 Task: Create a section Code Standardization Sprint and in the section, add a milestone Data Privacy and Protection Implementation in the project TrueLine.
Action: Mouse moved to (61, 571)
Screenshot: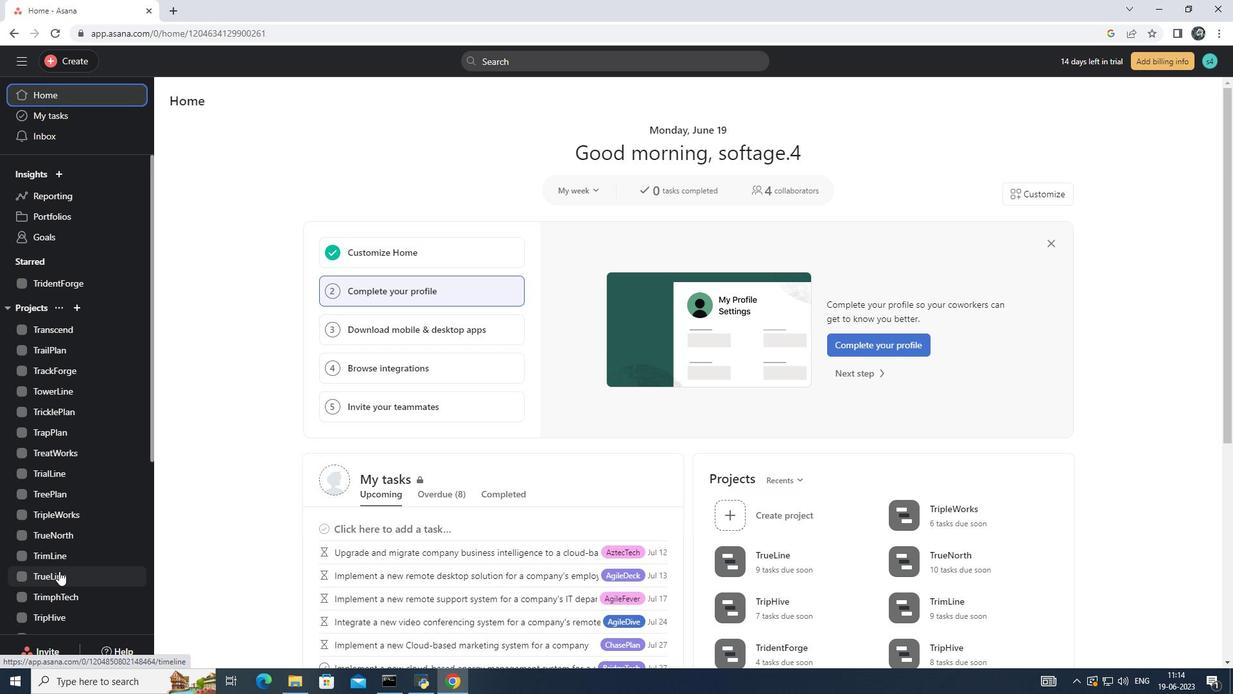 
Action: Mouse pressed left at (61, 571)
Screenshot: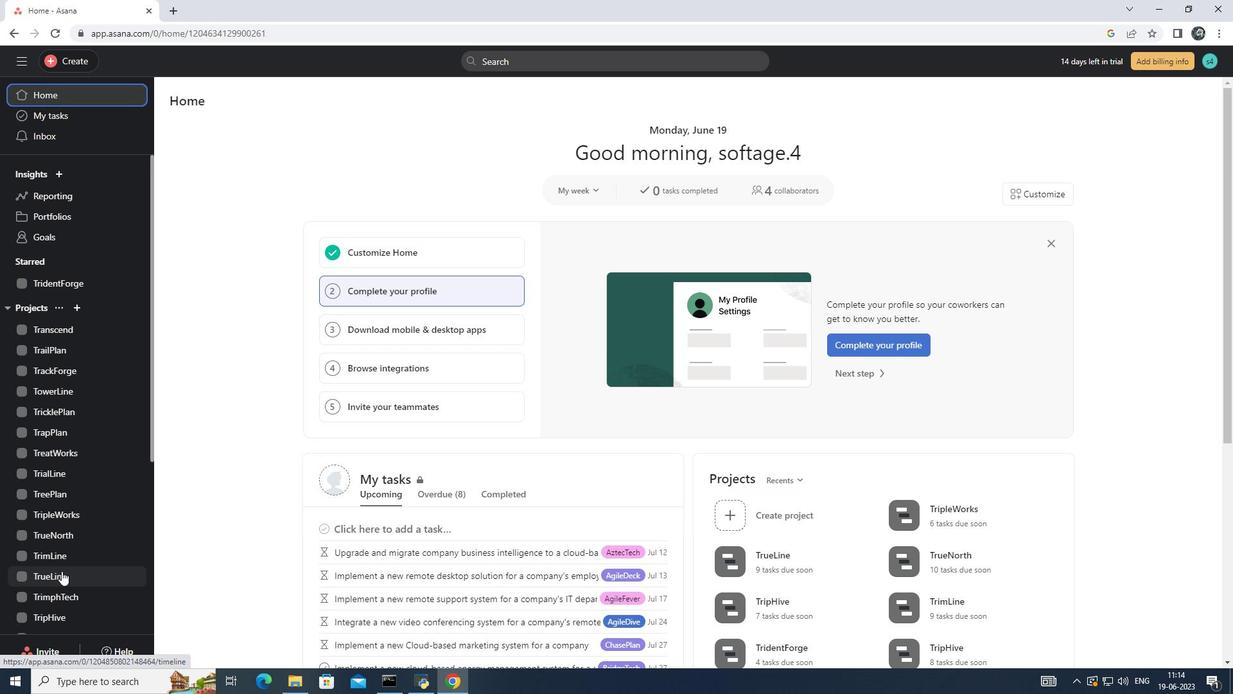 
Action: Mouse moved to (280, 480)
Screenshot: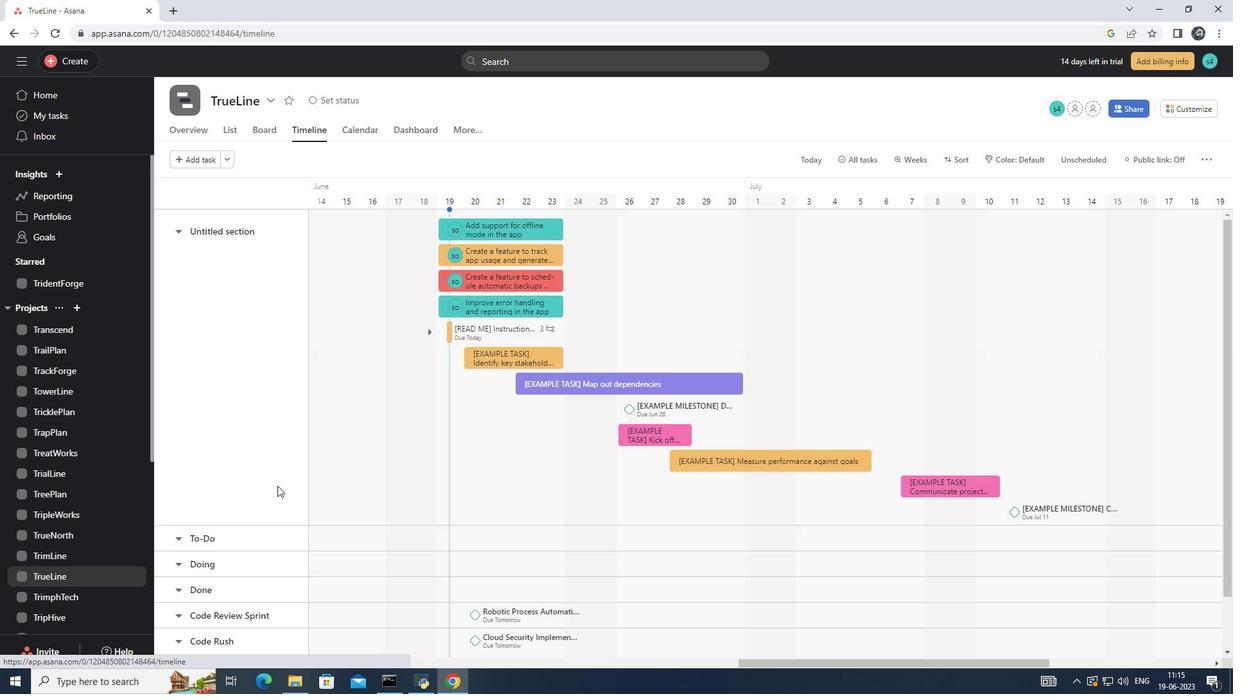 
Action: Mouse scrolled (280, 480) with delta (0, 0)
Screenshot: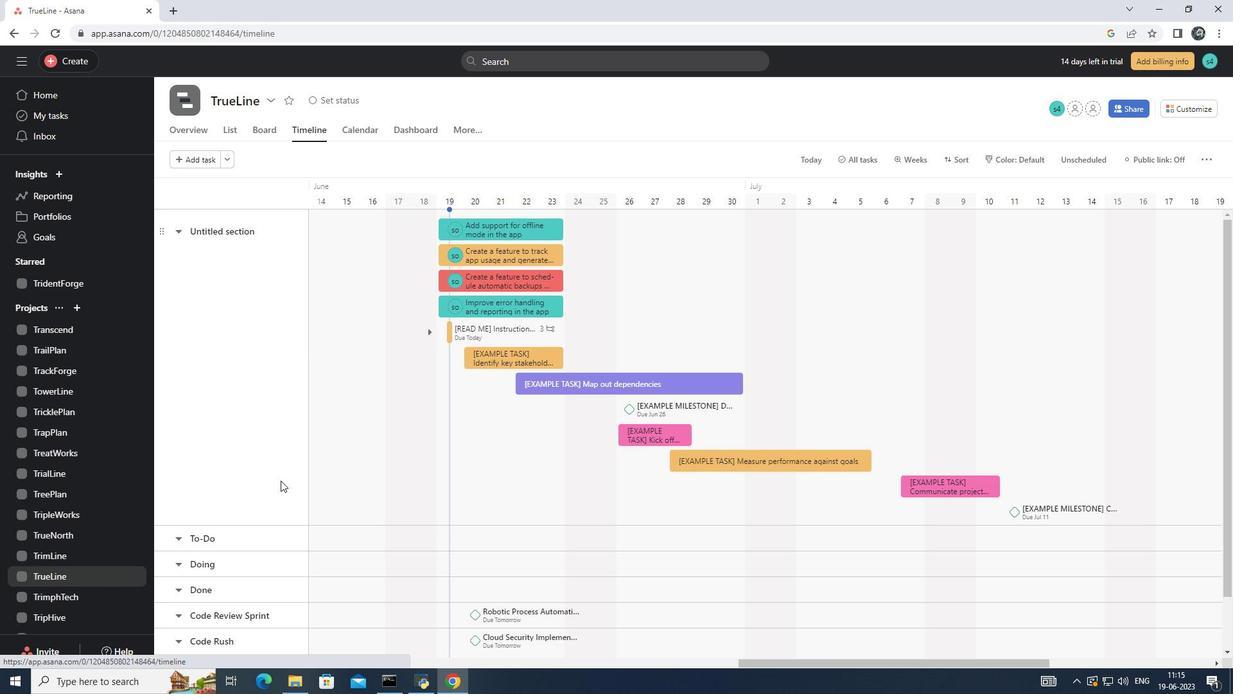 
Action: Mouse scrolled (280, 480) with delta (0, 0)
Screenshot: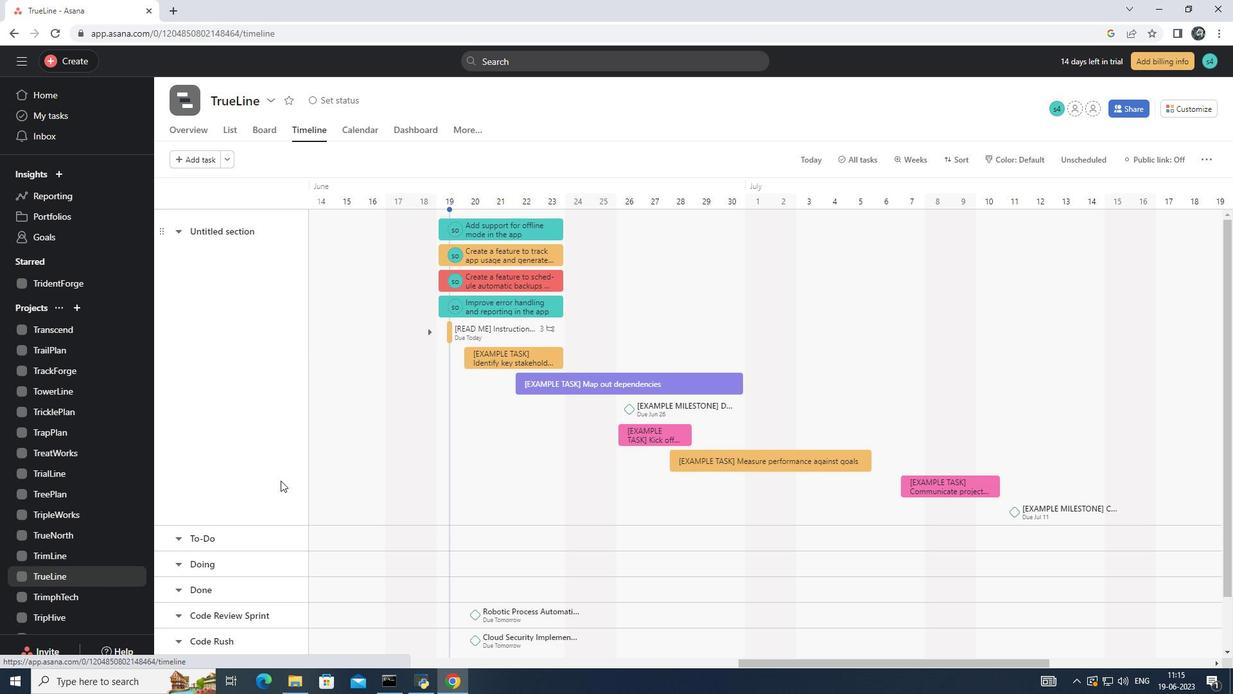 
Action: Mouse scrolled (280, 480) with delta (0, 0)
Screenshot: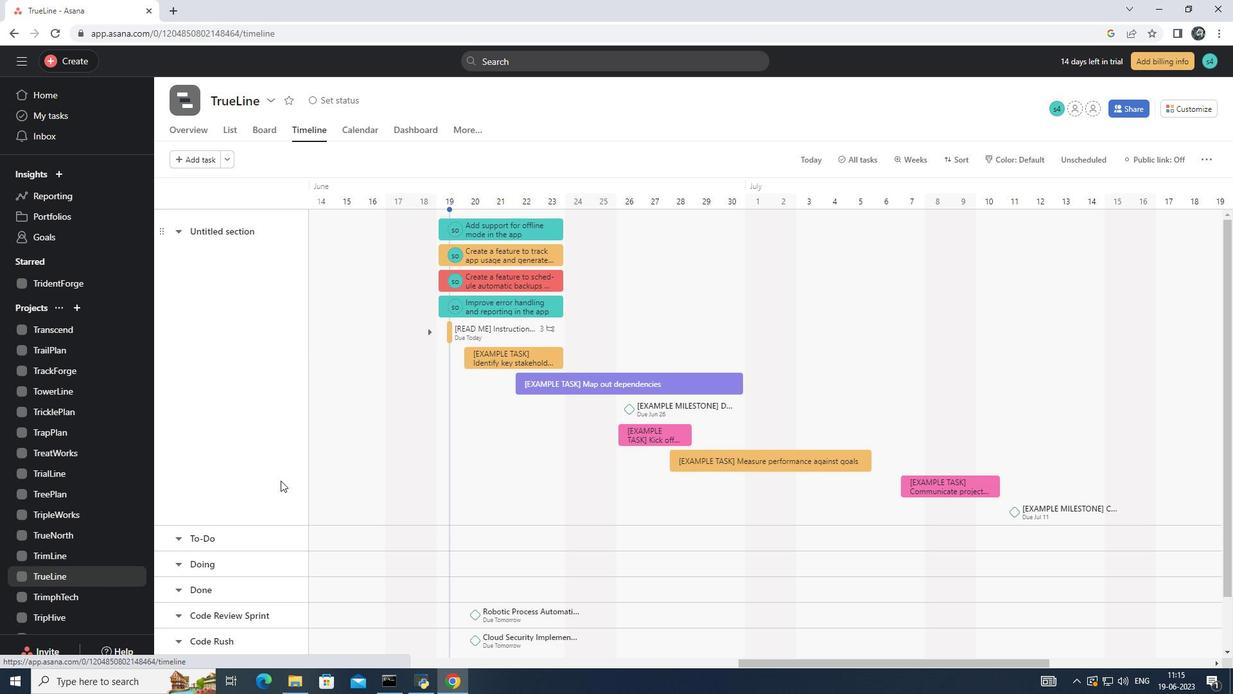 
Action: Mouse moved to (210, 603)
Screenshot: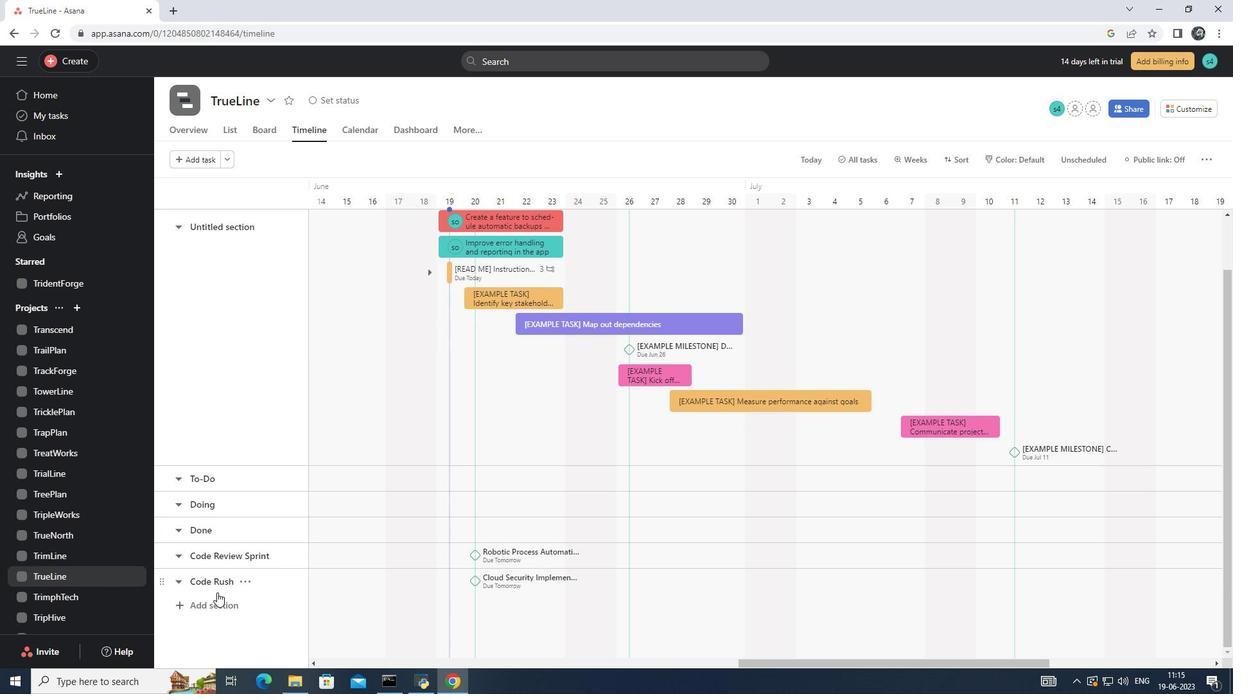 
Action: Mouse pressed left at (210, 603)
Screenshot: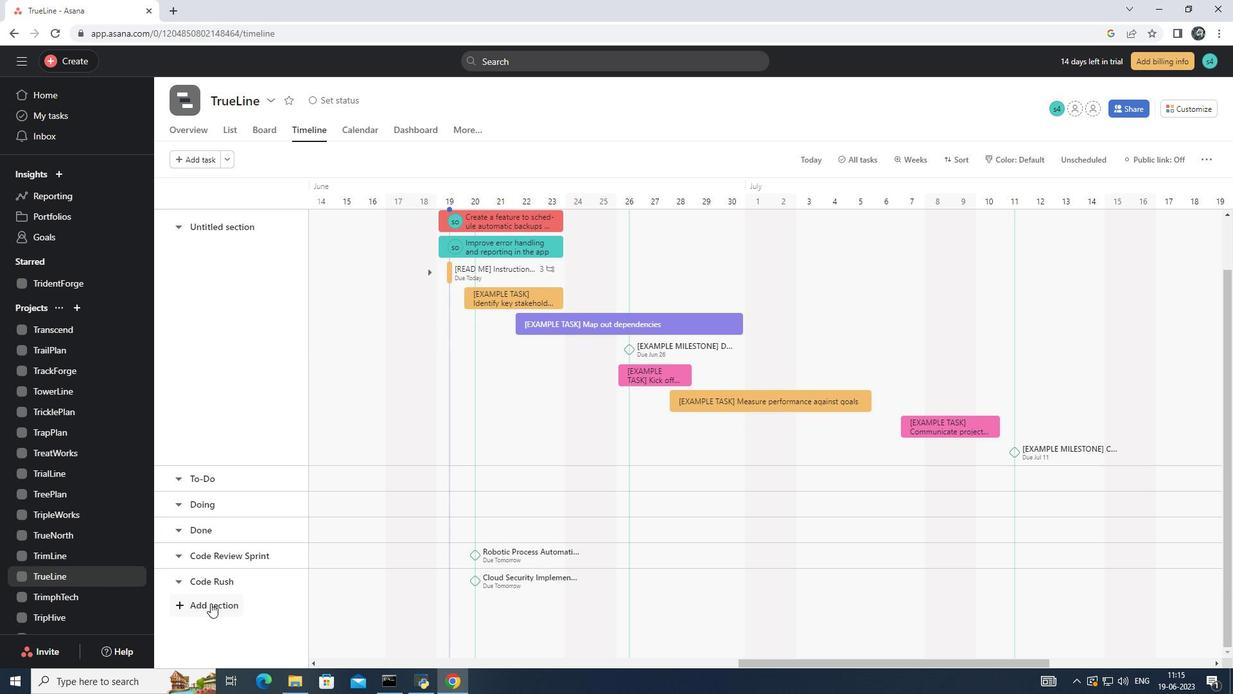 
Action: Mouse moved to (205, 608)
Screenshot: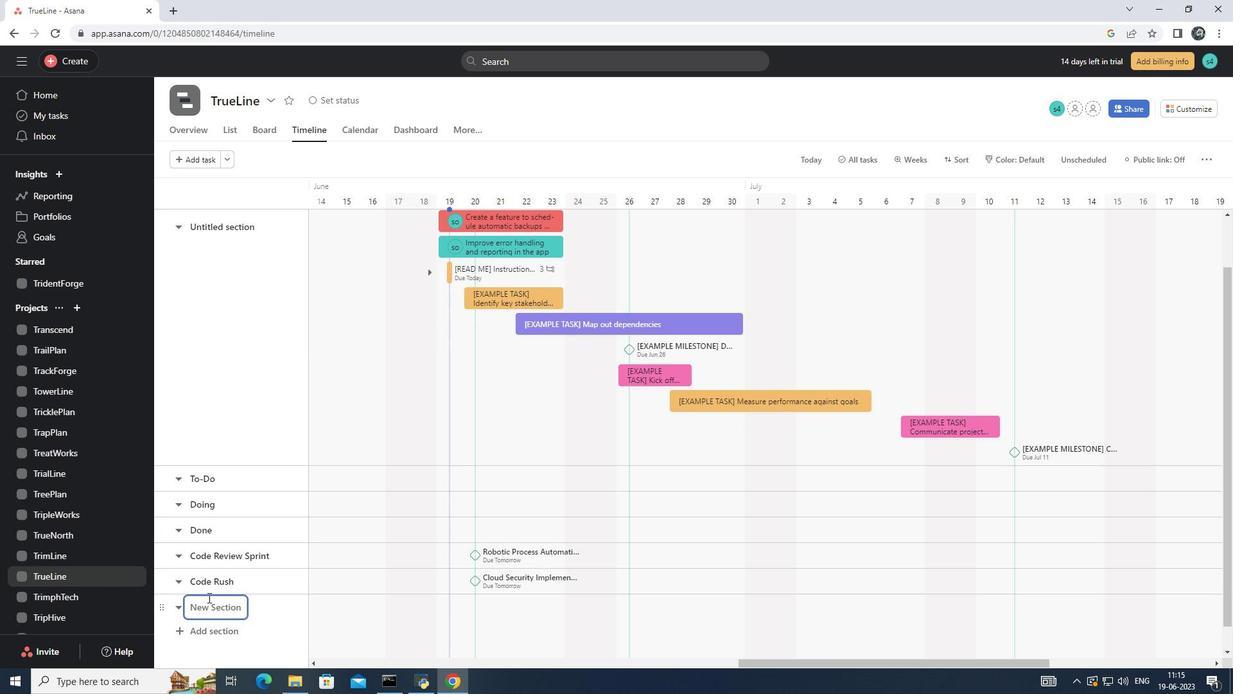 
Action: Mouse pressed left at (205, 608)
Screenshot: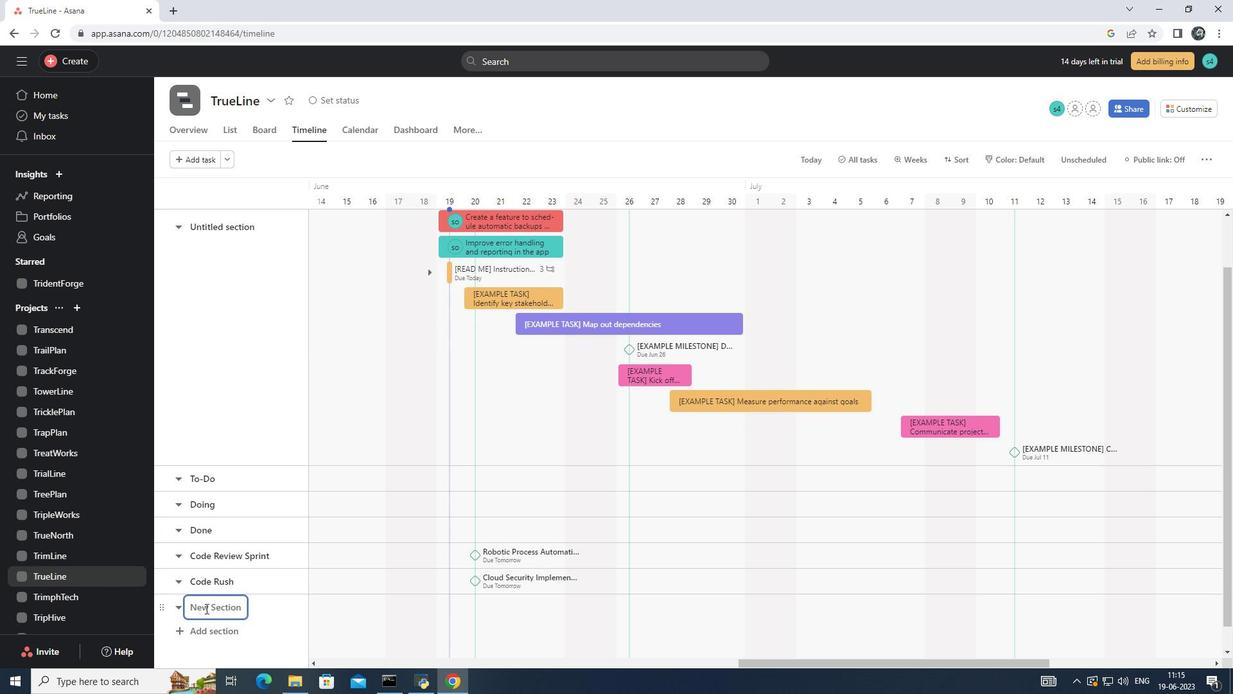 
Action: Key pressed <Key.shift>Code<Key.space><Key.shift>Standardization<Key.space><Key.shift>Sprint<Key.enter>
Screenshot: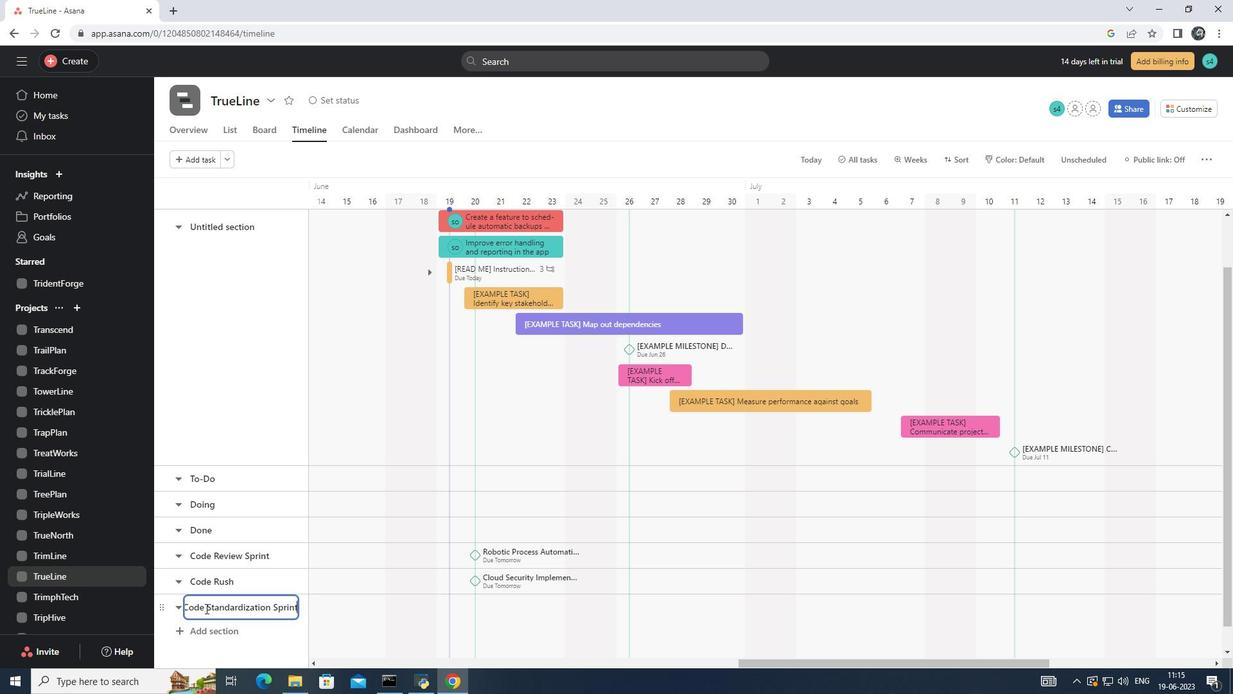 
Action: Mouse moved to (370, 608)
Screenshot: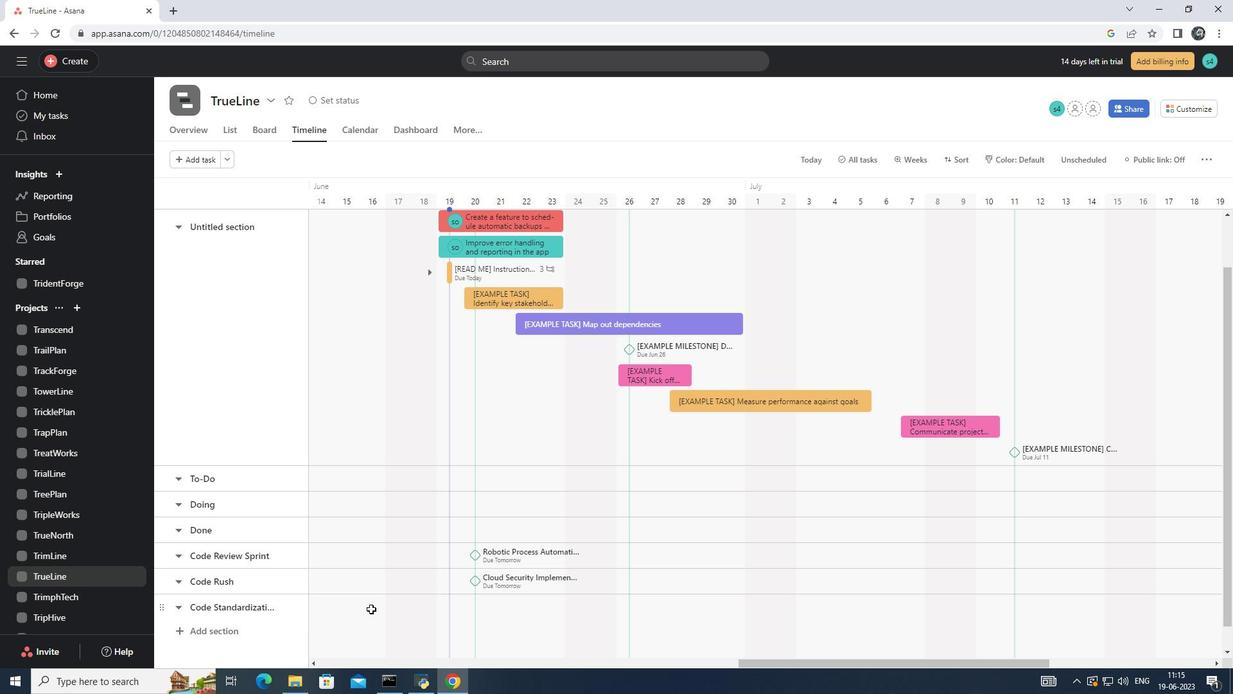 
Action: Mouse pressed left at (370, 608)
Screenshot: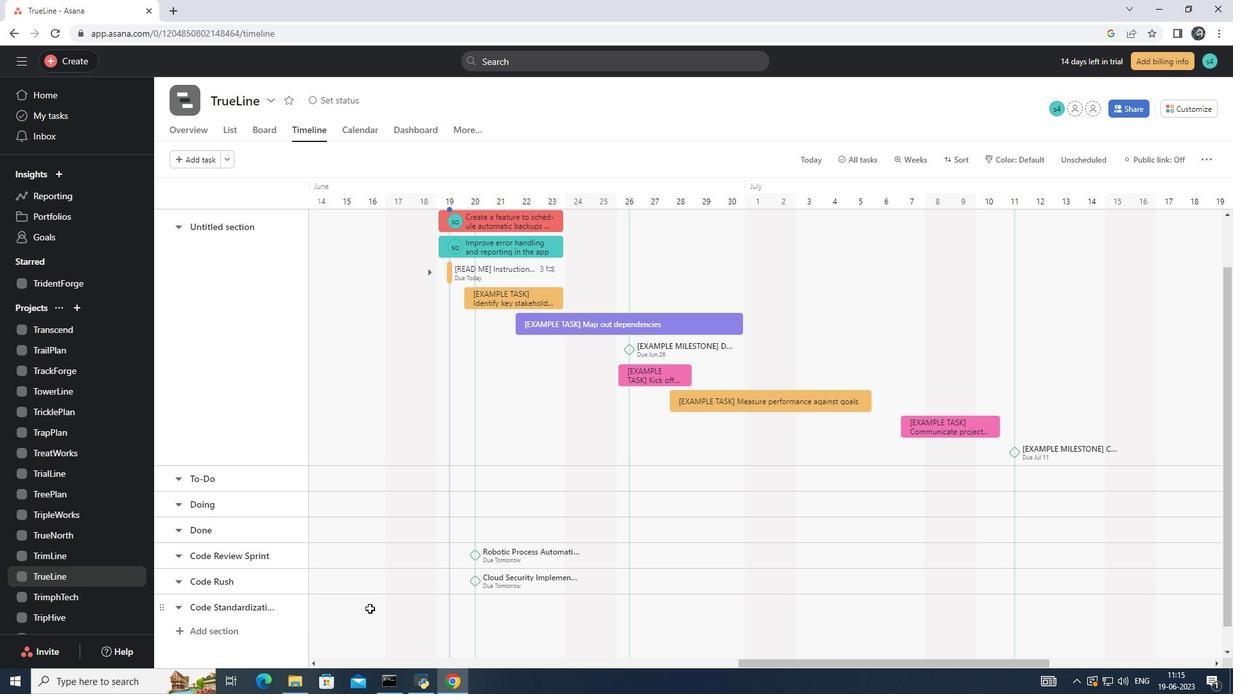 
Action: Key pressed <Key.shift>Data<Key.space><Key.shift>O<Key.backspace><Key.shift>Privancy<Key.backspace><Key.backspace><Key.backspace>cy<Key.space>and<Key.space><Key.shift>Protection<Key.space><Key.shift>Implementation<Key.enter>
Screenshot: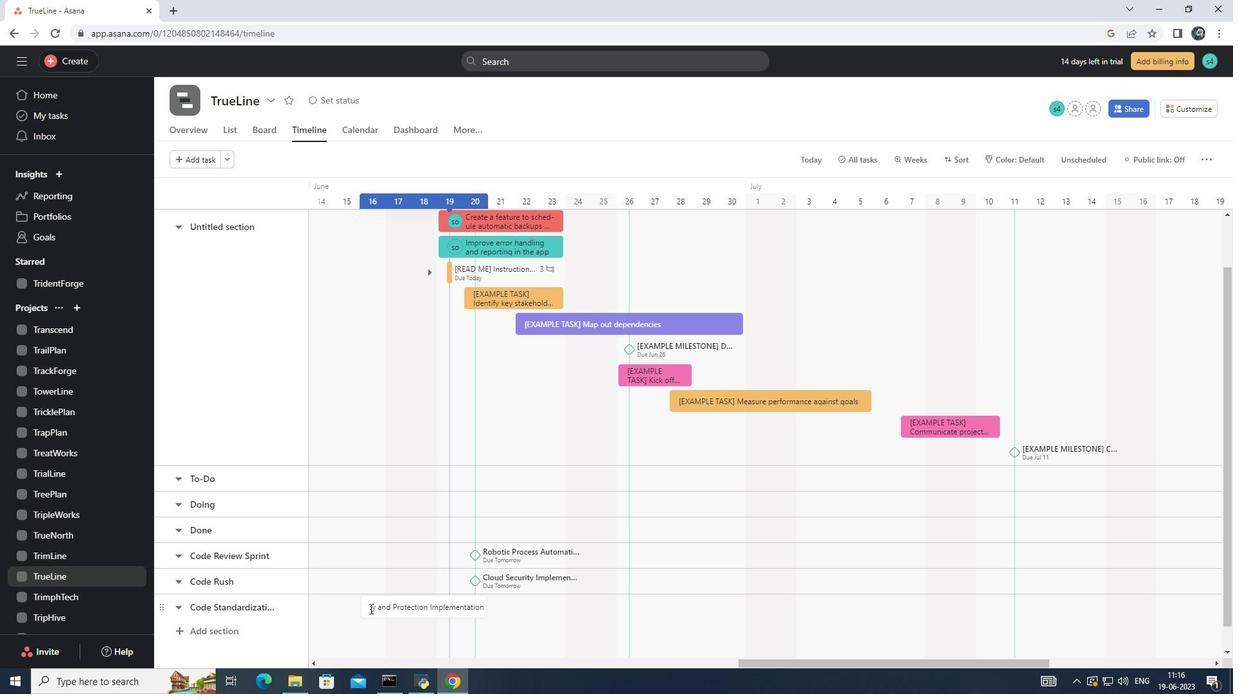 
Action: Mouse moved to (424, 607)
Screenshot: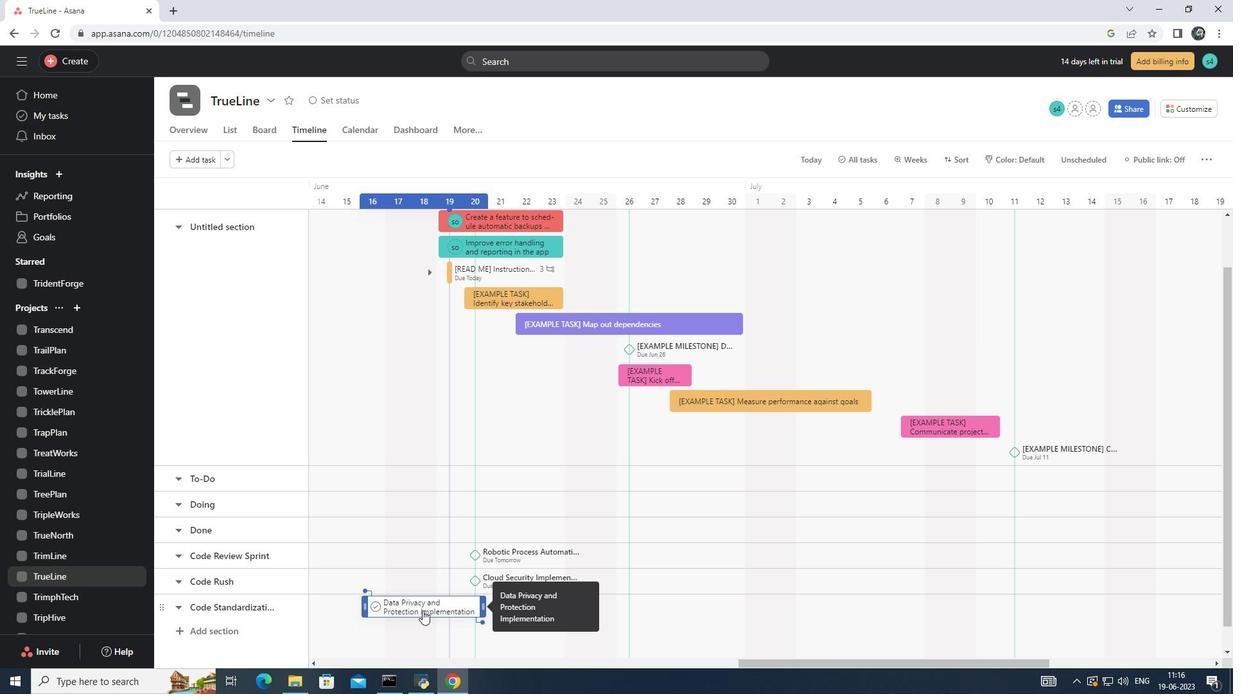 
Action: Mouse pressed right at (424, 607)
Screenshot: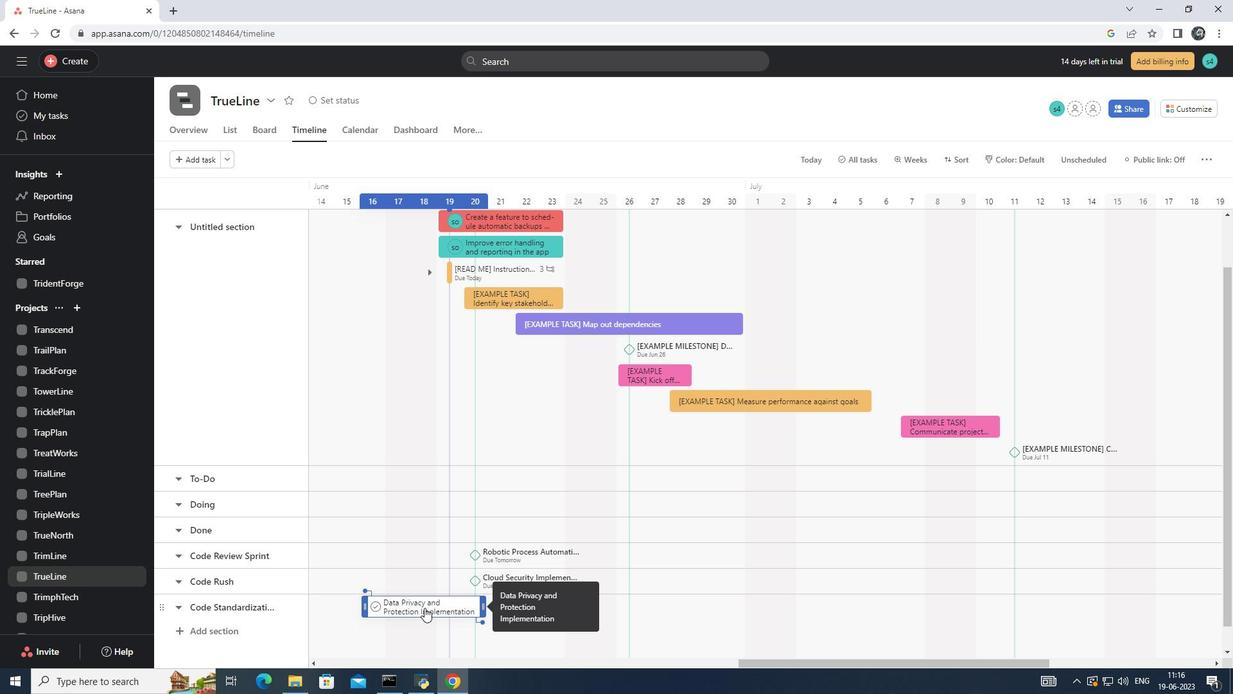 
Action: Mouse moved to (475, 535)
Screenshot: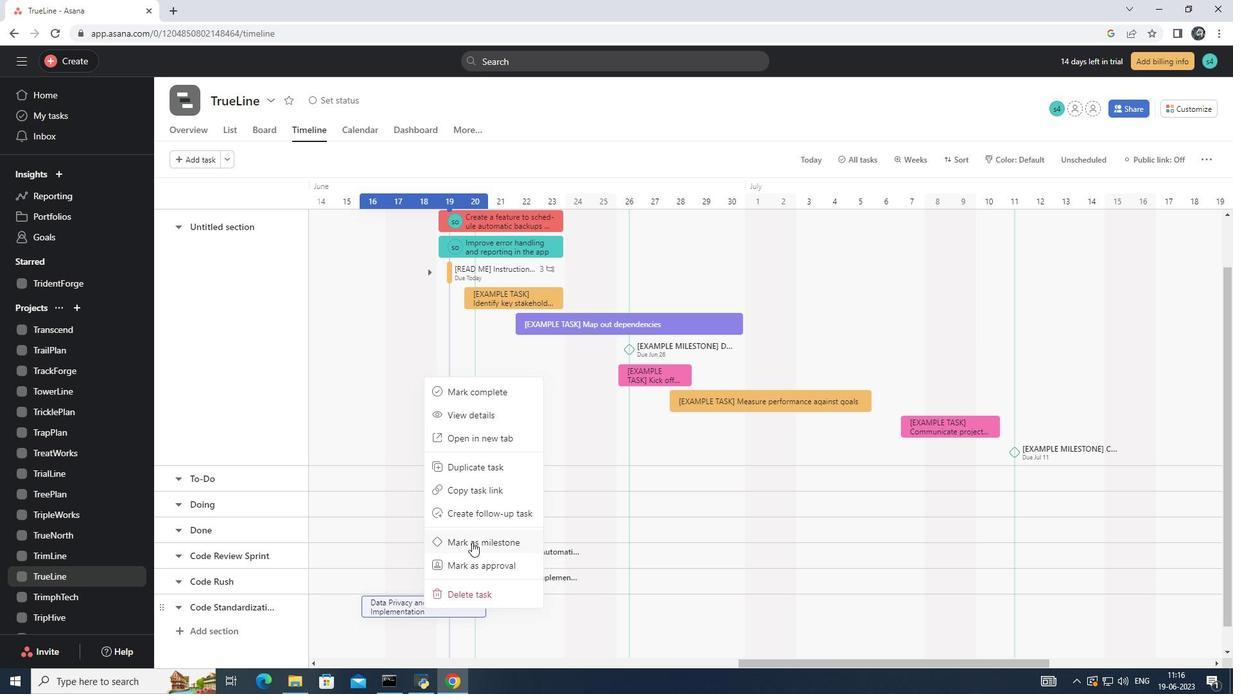 
Action: Mouse pressed left at (475, 535)
Screenshot: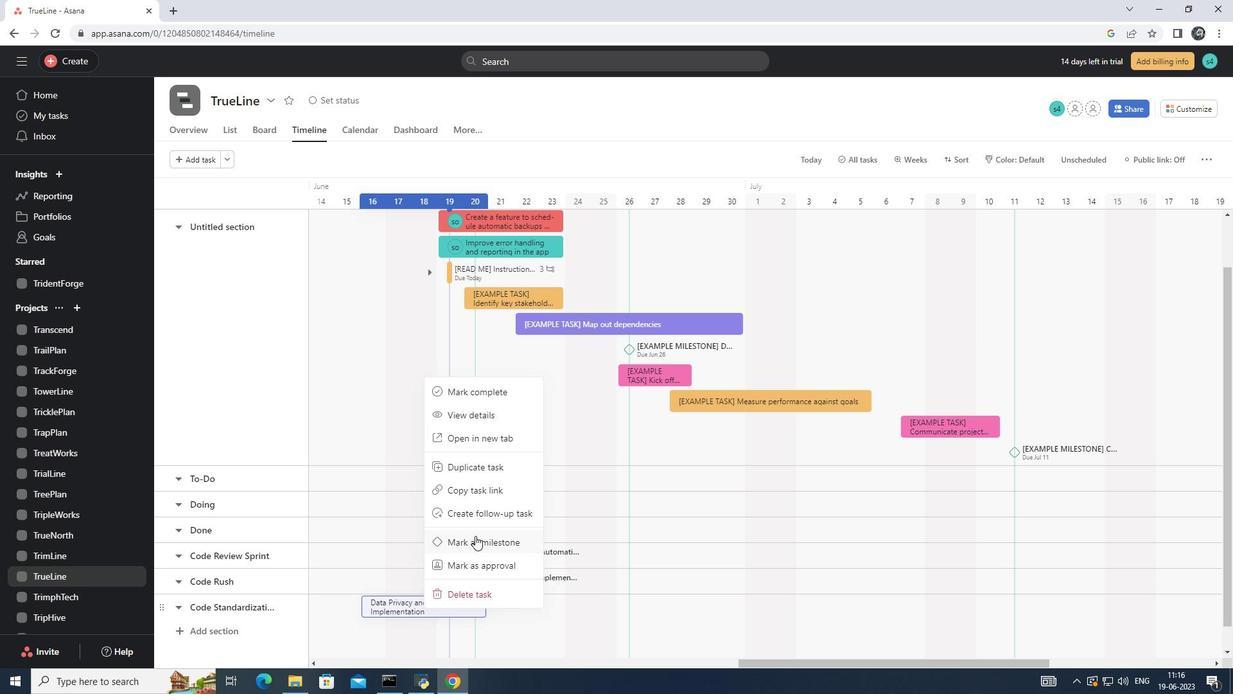 
